 Task: Create a due date automation trigger when advanced on, 2 working days before a card is due add fields with custom field "Resume" set to a date between 1 and 7 days from now is due at 11:00 AM.
Action: Mouse moved to (984, 77)
Screenshot: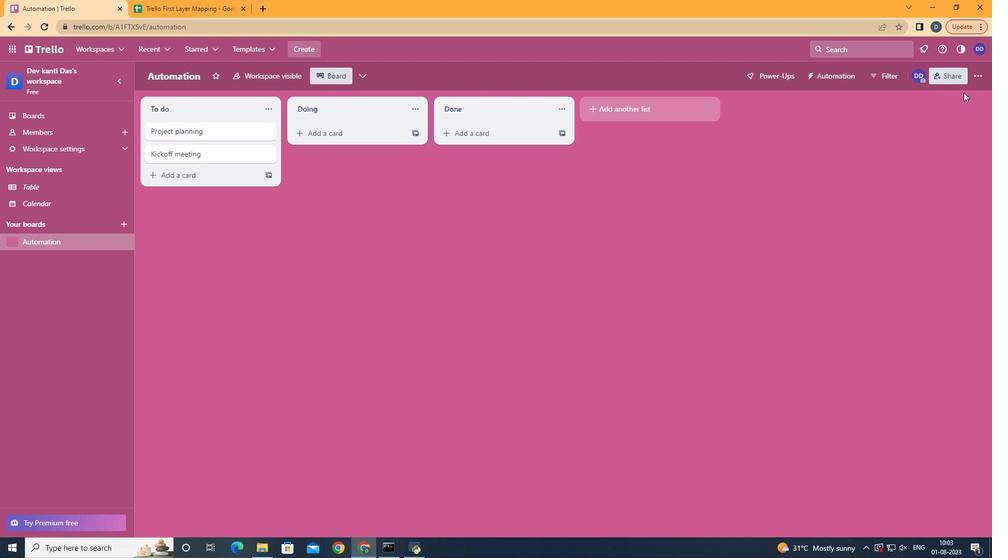
Action: Mouse pressed left at (984, 77)
Screenshot: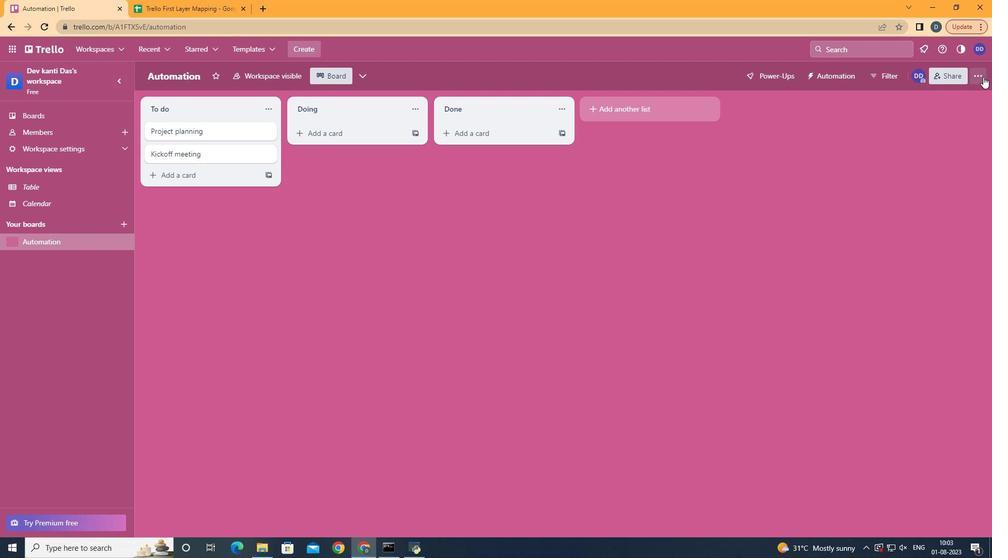 
Action: Mouse moved to (904, 227)
Screenshot: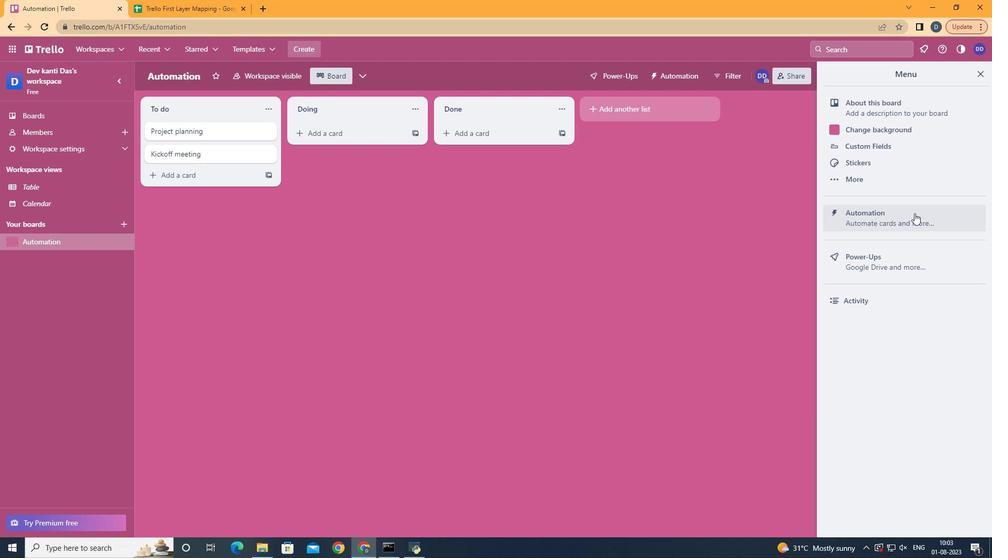 
Action: Mouse pressed left at (904, 227)
Screenshot: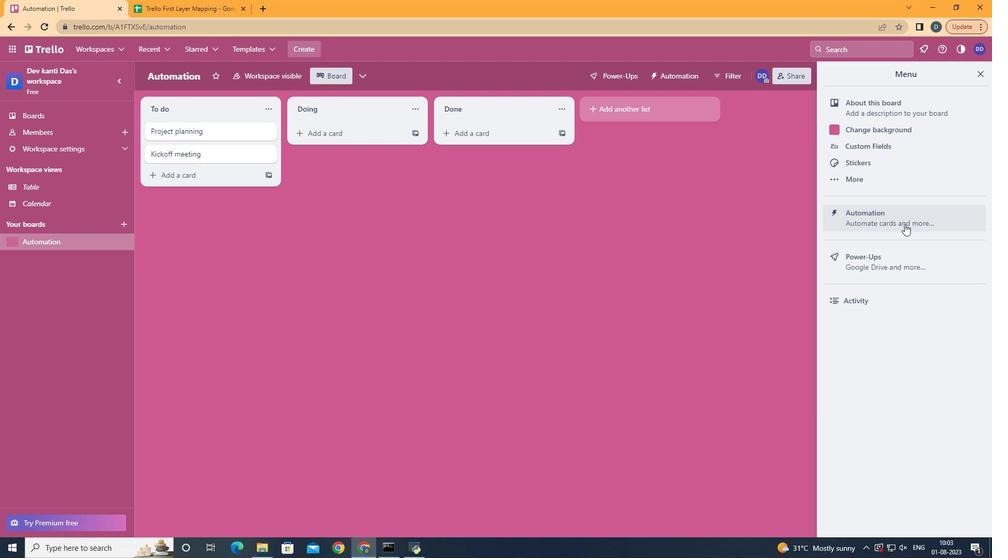 
Action: Mouse moved to (212, 211)
Screenshot: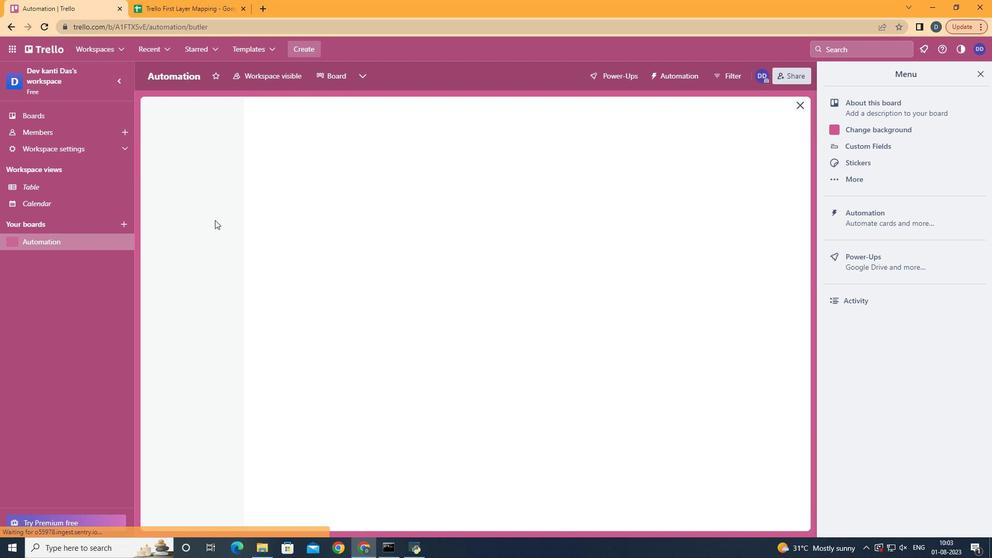 
Action: Mouse pressed left at (212, 211)
Screenshot: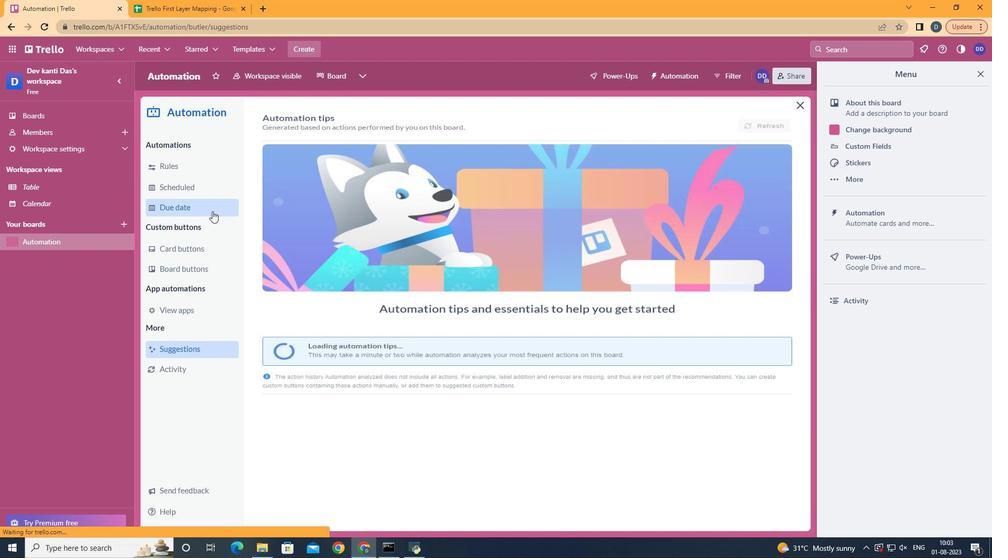 
Action: Mouse moved to (719, 128)
Screenshot: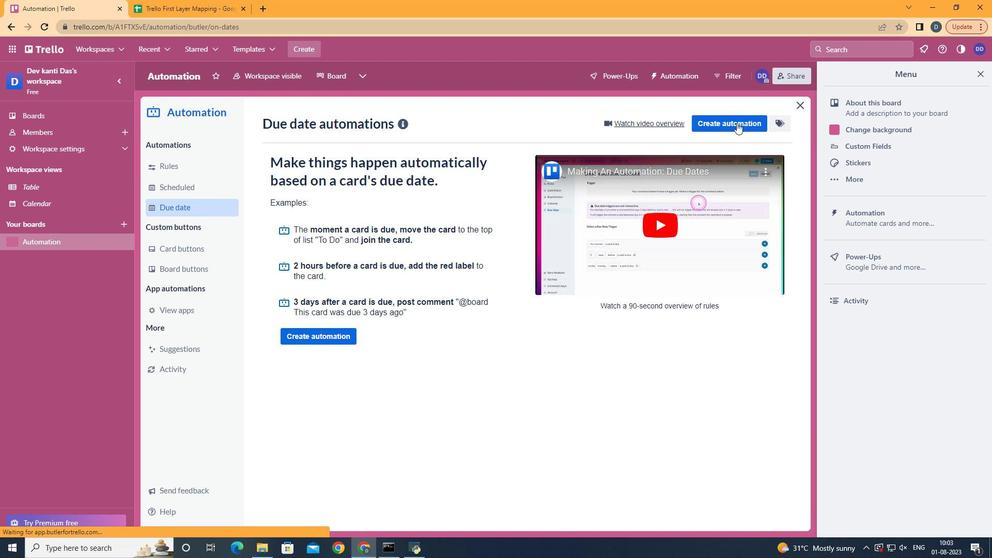 
Action: Mouse pressed left at (719, 128)
Screenshot: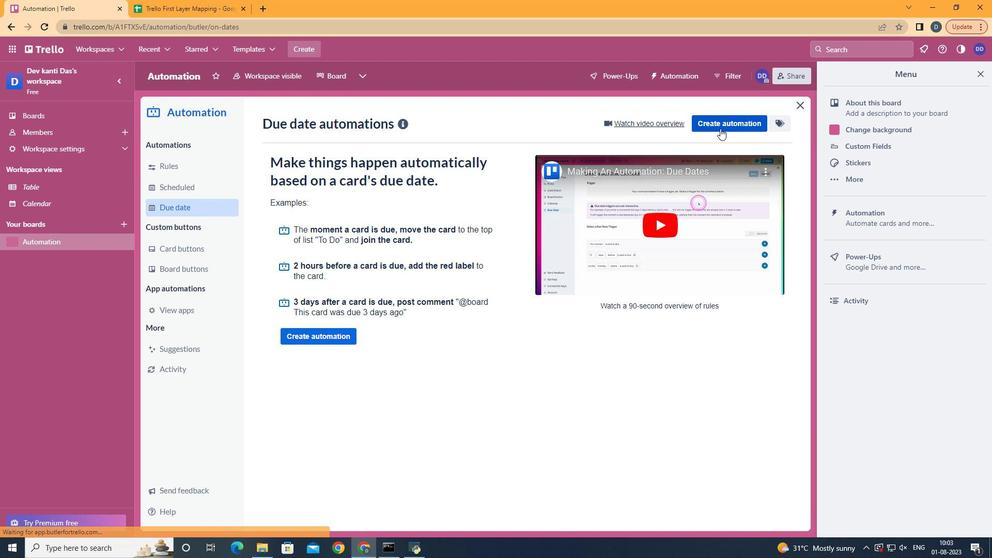 
Action: Mouse moved to (572, 229)
Screenshot: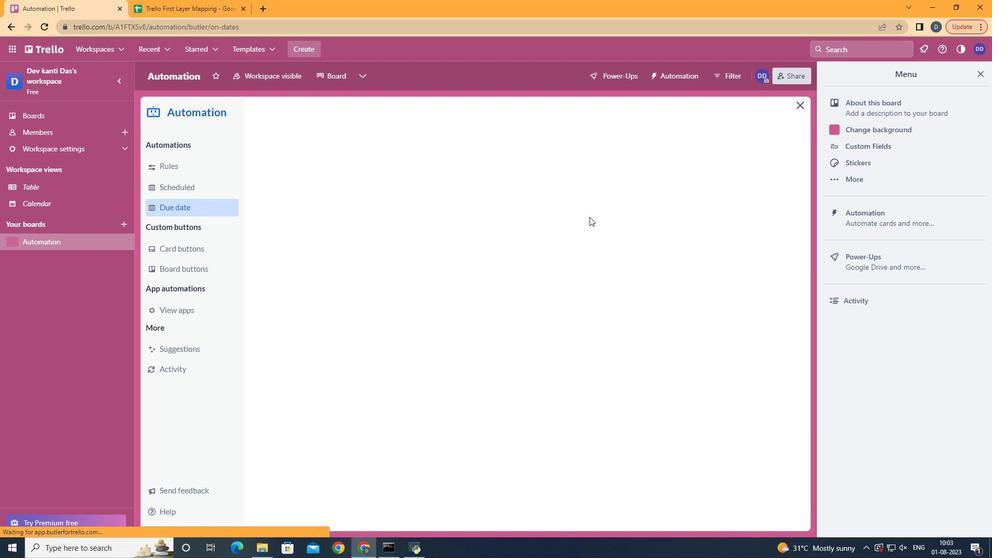 
Action: Mouse pressed left at (572, 229)
Screenshot: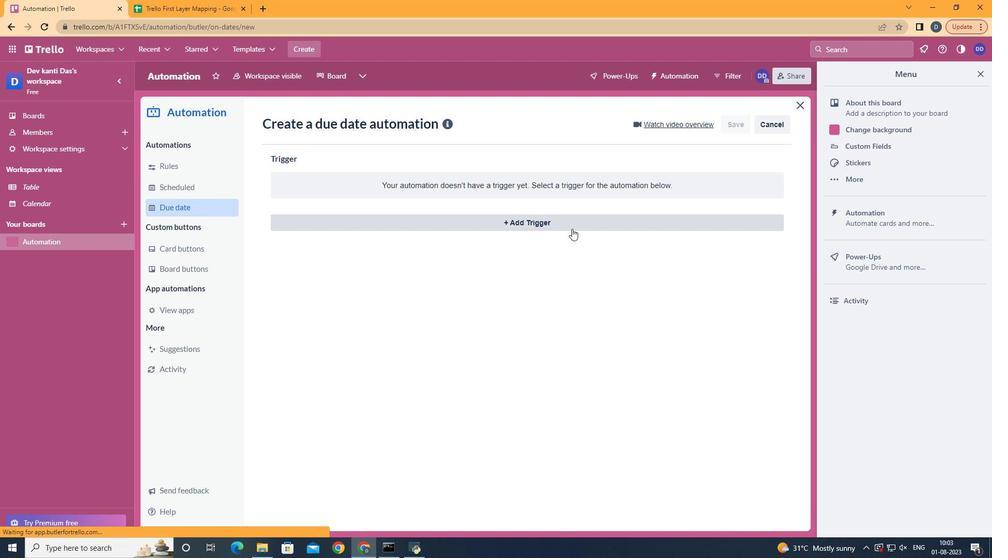 
Action: Mouse moved to (329, 426)
Screenshot: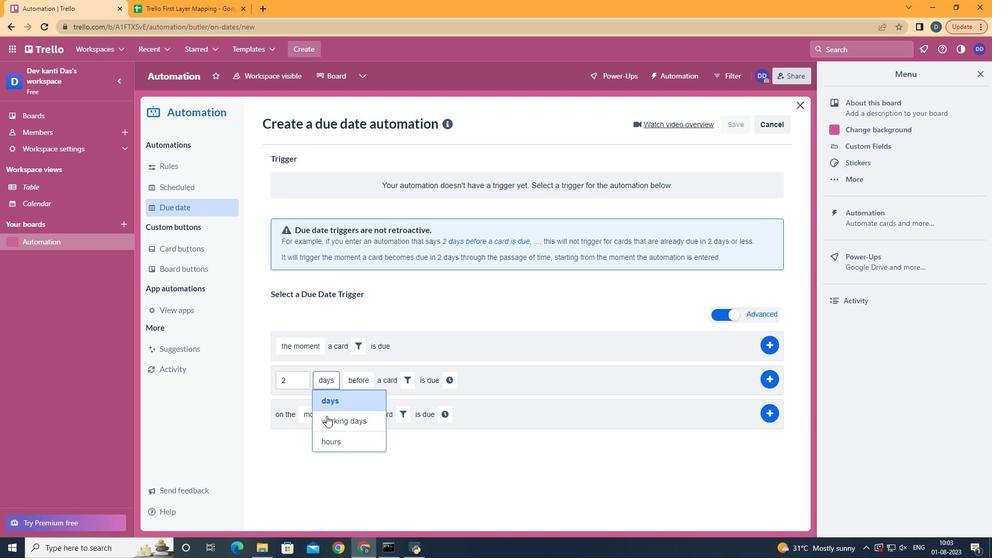 
Action: Mouse pressed left at (329, 426)
Screenshot: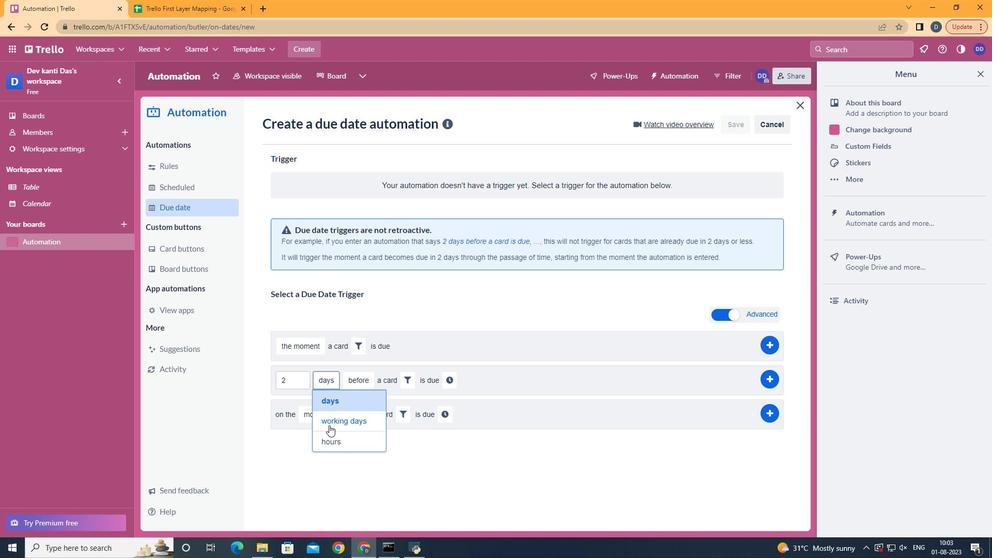 
Action: Mouse moved to (442, 382)
Screenshot: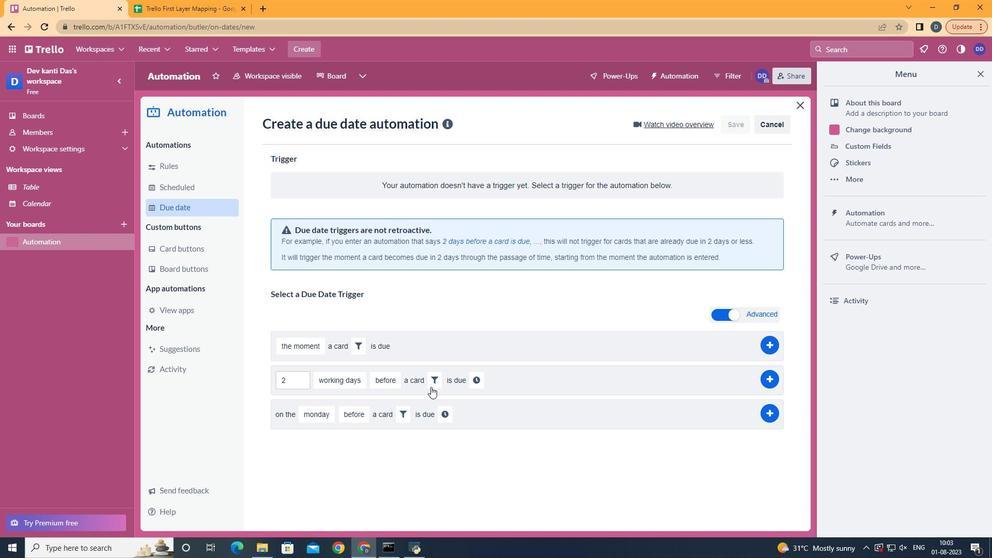 
Action: Mouse pressed left at (442, 382)
Screenshot: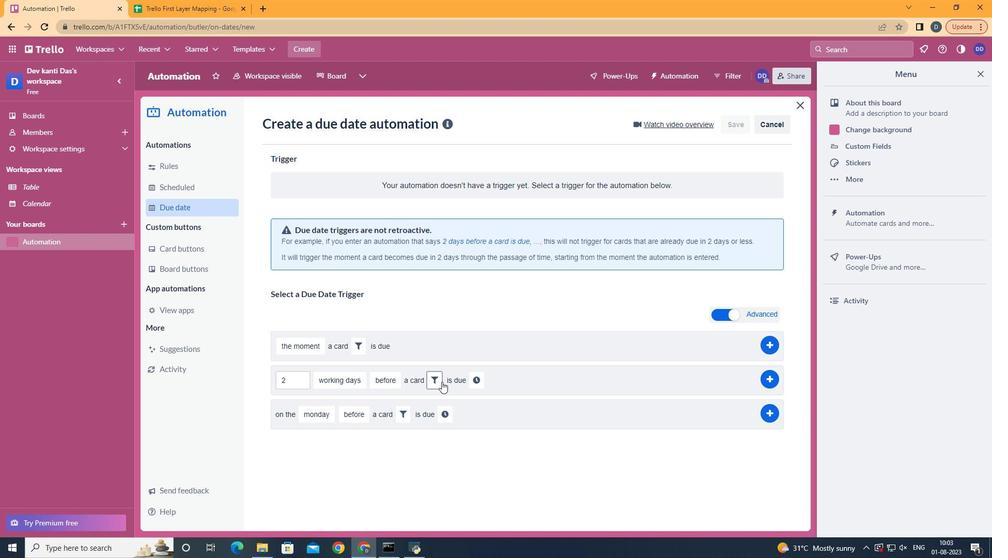 
Action: Mouse moved to (595, 412)
Screenshot: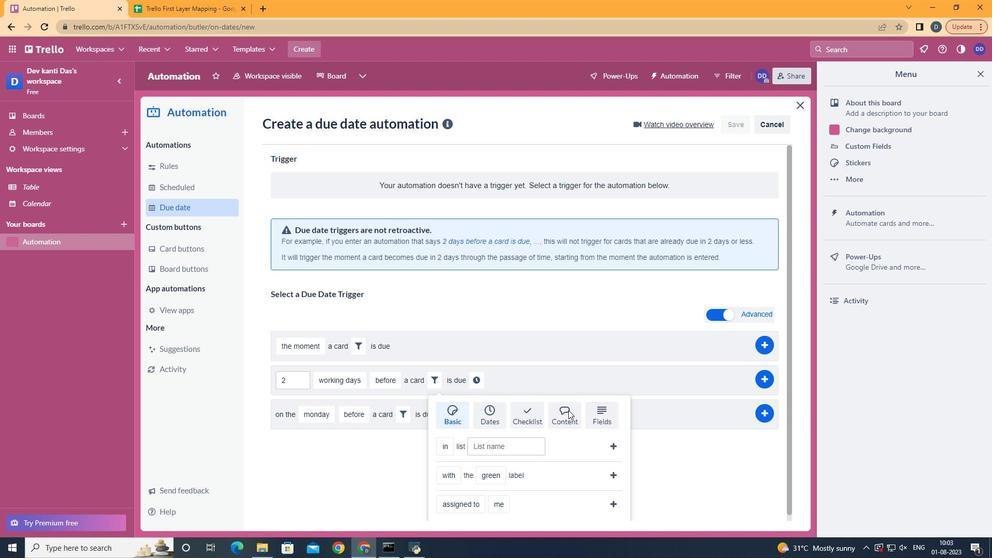 
Action: Mouse pressed left at (595, 412)
Screenshot: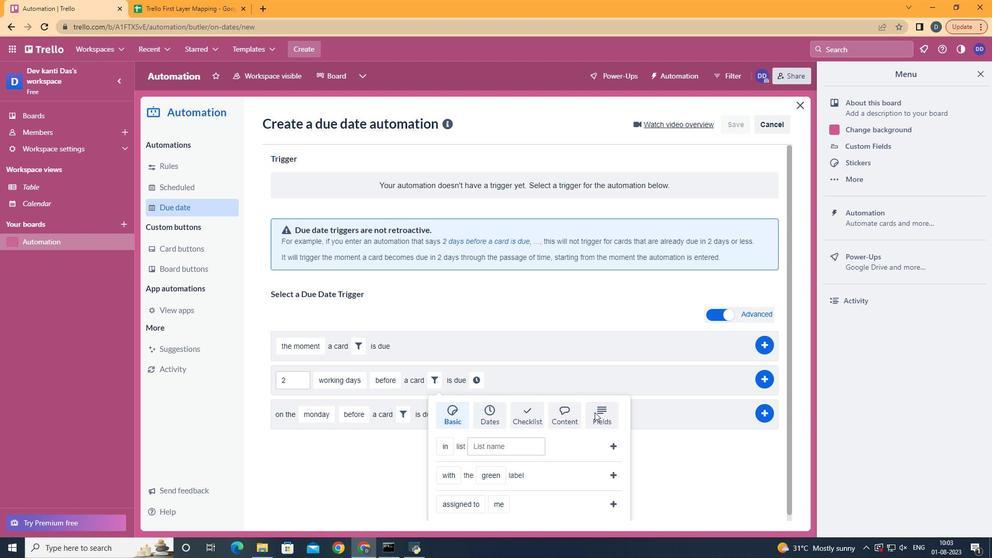 
Action: Mouse scrolled (595, 412) with delta (0, 0)
Screenshot: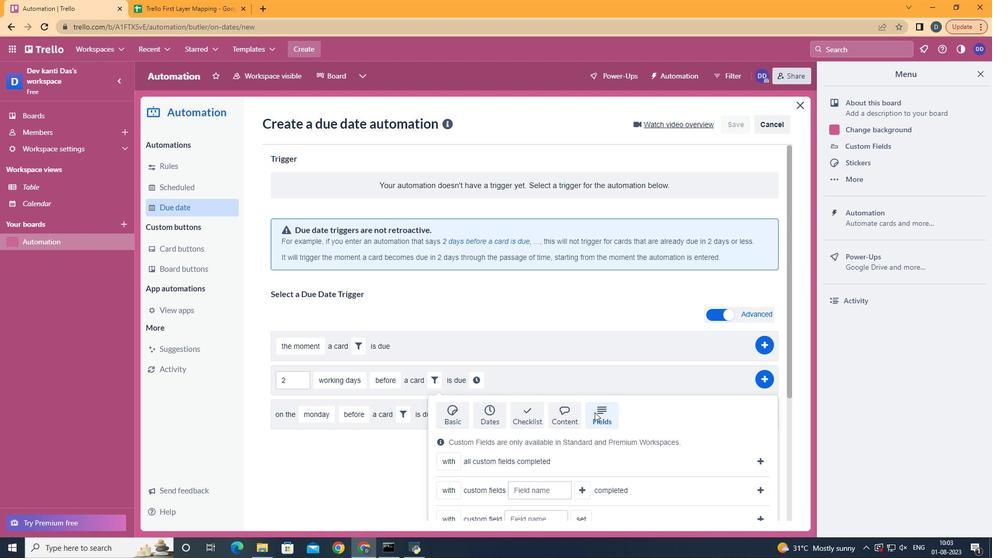 
Action: Mouse scrolled (595, 412) with delta (0, 0)
Screenshot: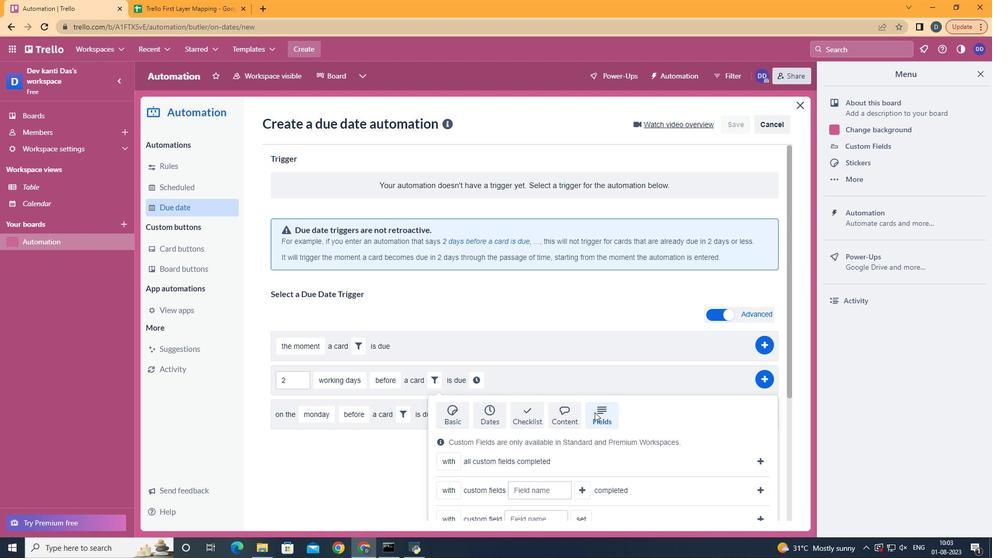 
Action: Mouse scrolled (595, 412) with delta (0, 0)
Screenshot: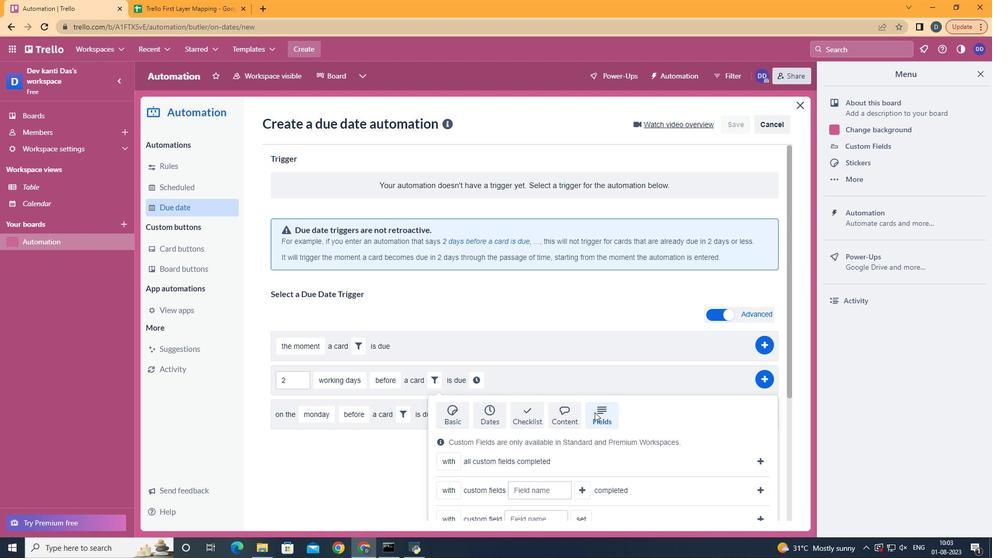 
Action: Mouse moved to (595, 412)
Screenshot: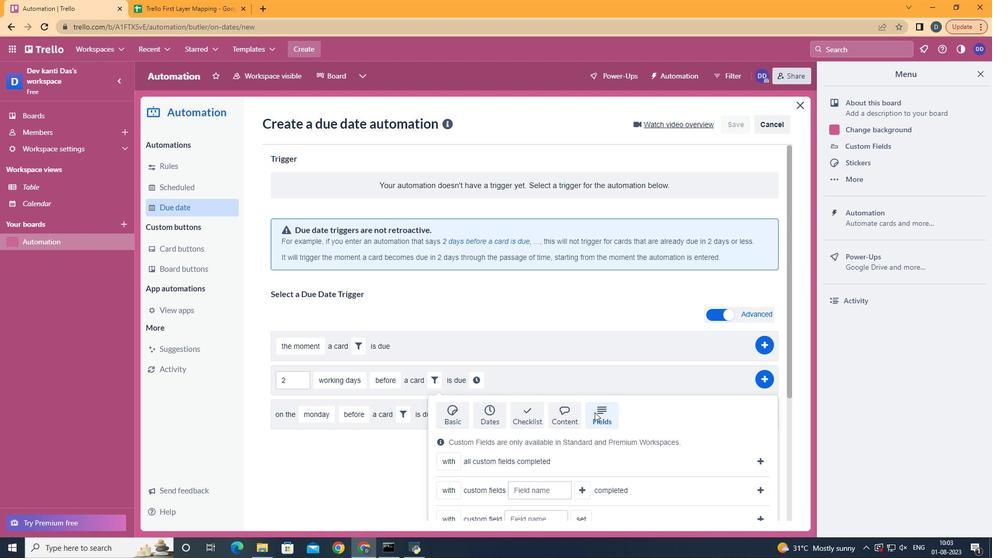 
Action: Mouse scrolled (595, 412) with delta (0, 0)
Screenshot: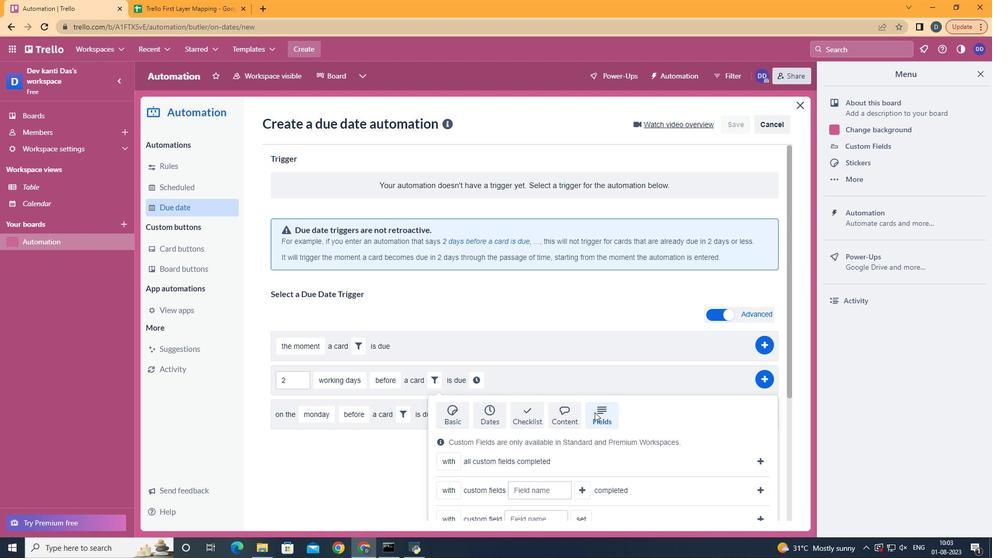 
Action: Mouse moved to (596, 412)
Screenshot: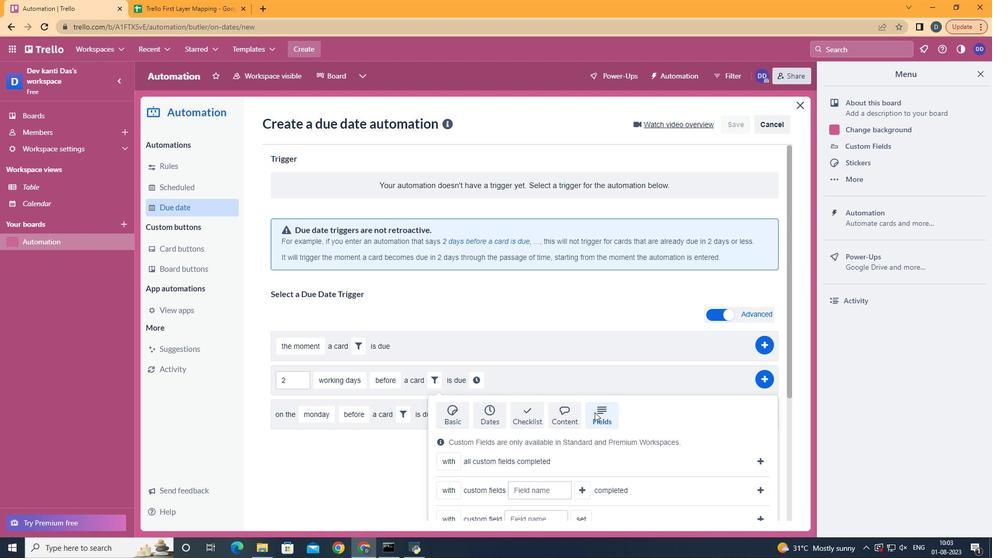 
Action: Mouse scrolled (596, 412) with delta (0, 0)
Screenshot: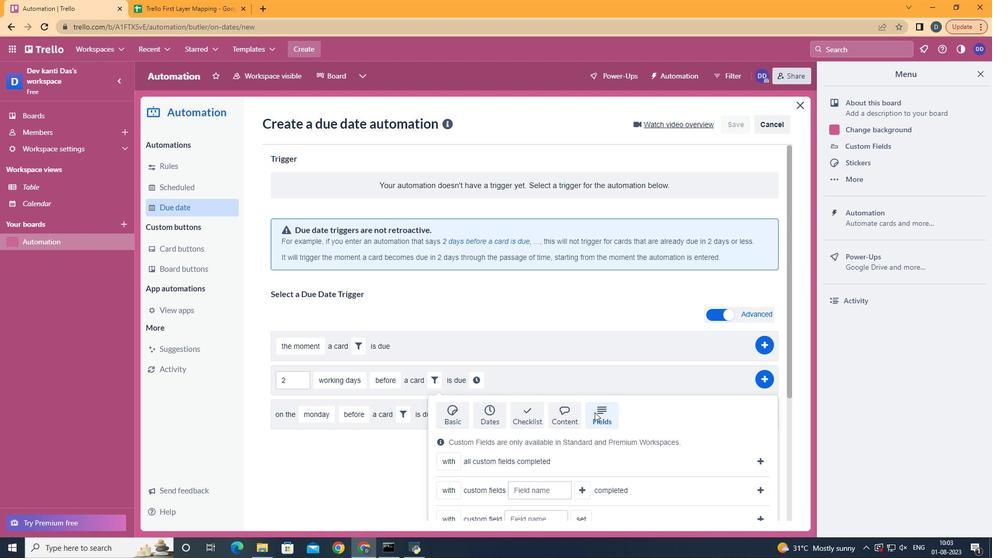 
Action: Mouse moved to (460, 444)
Screenshot: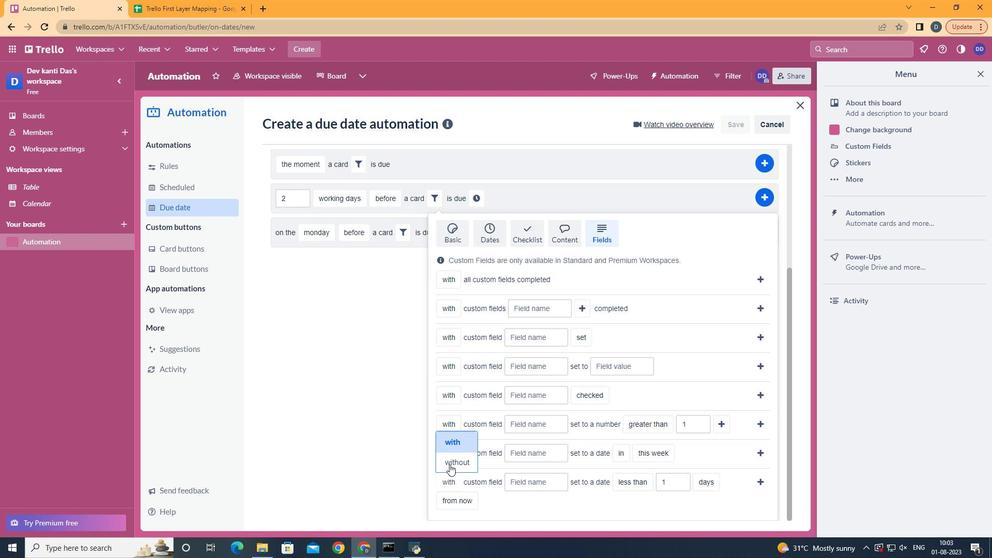 
Action: Mouse pressed left at (460, 444)
Screenshot: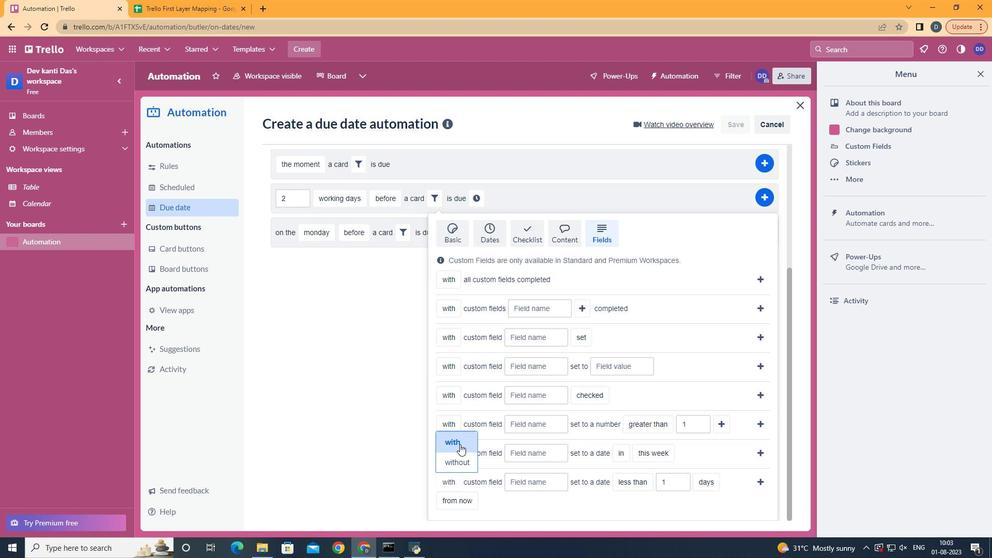 
Action: Mouse moved to (522, 482)
Screenshot: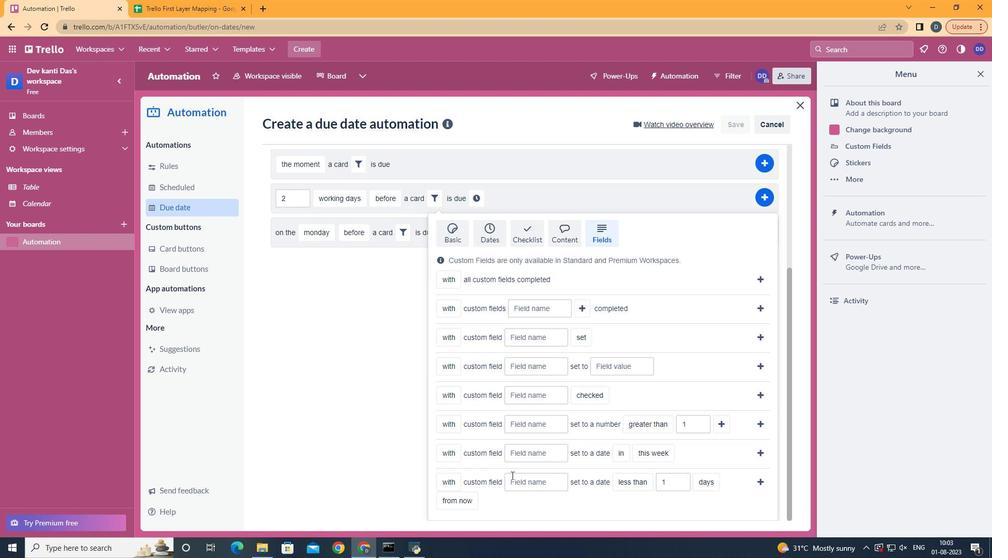 
Action: Mouse pressed left at (522, 482)
Screenshot: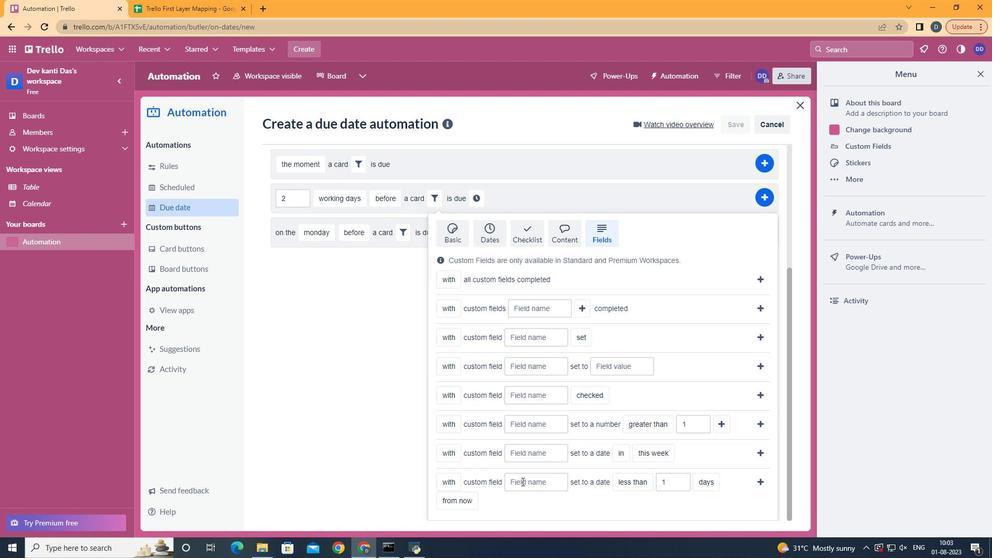 
Action: Key pressed <Key.shift>Resume
Screenshot: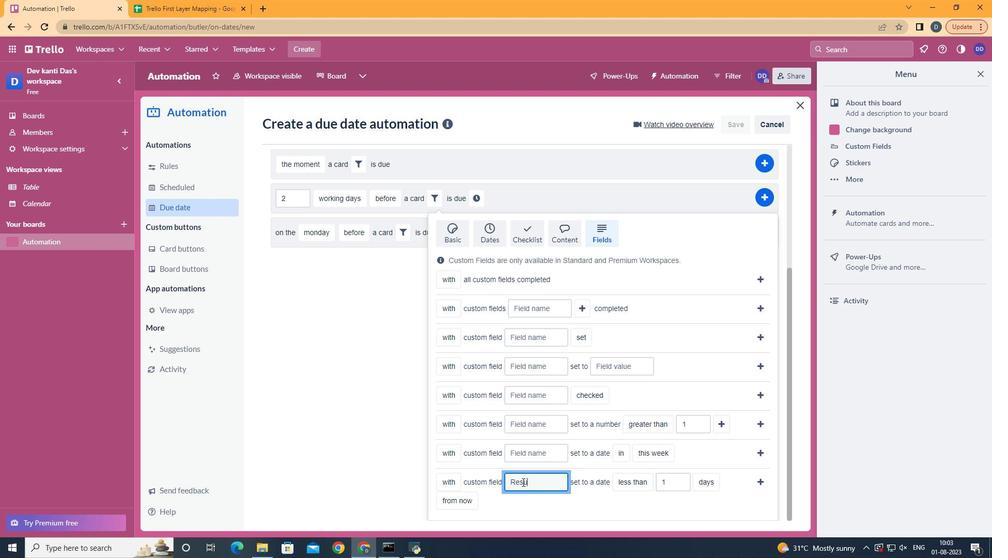 
Action: Mouse moved to (649, 466)
Screenshot: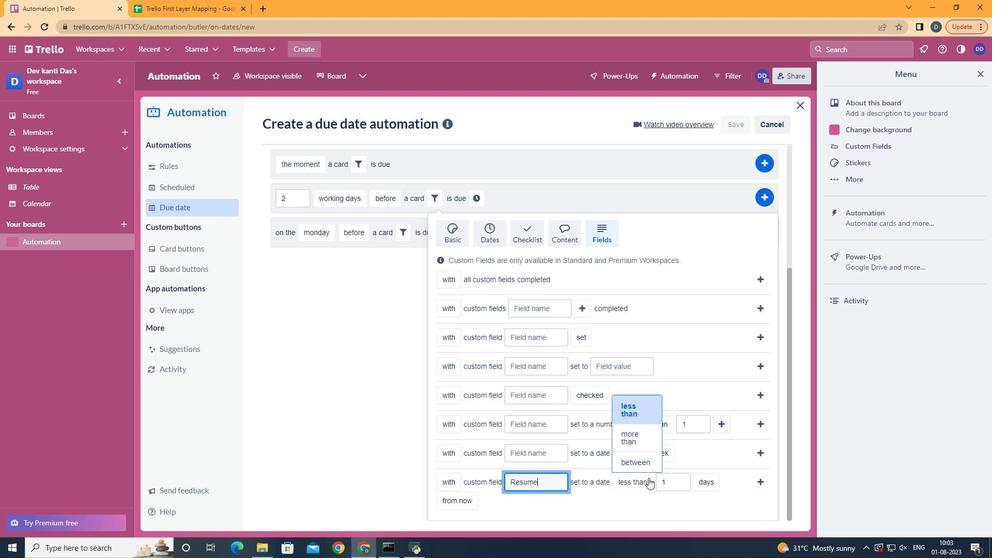 
Action: Mouse pressed left at (649, 466)
Screenshot: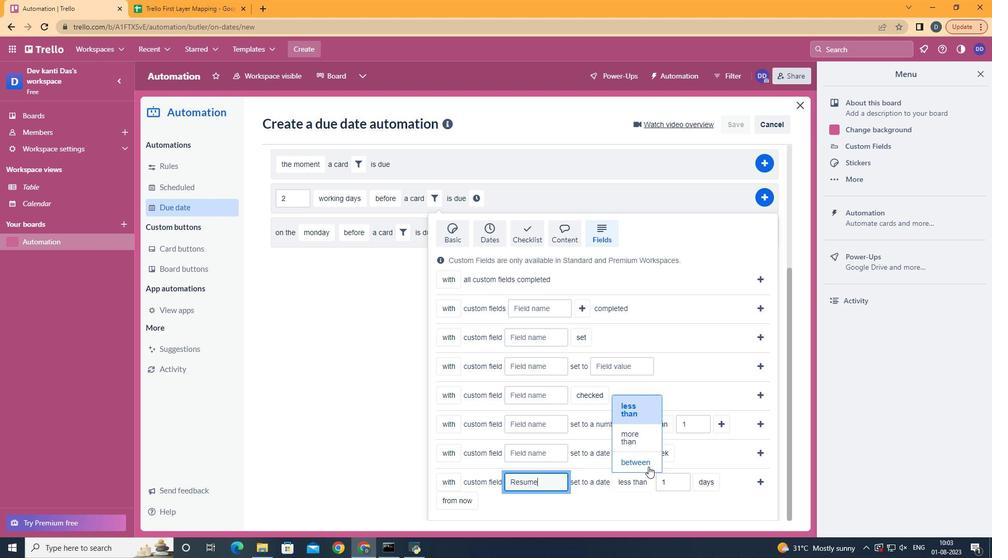 
Action: Mouse moved to (494, 455)
Screenshot: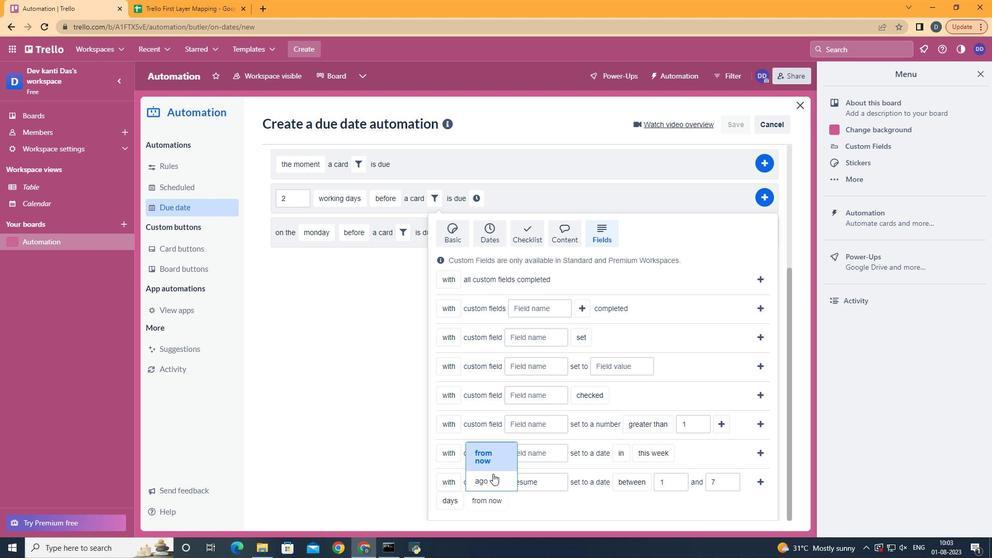 
Action: Mouse pressed left at (494, 455)
Screenshot: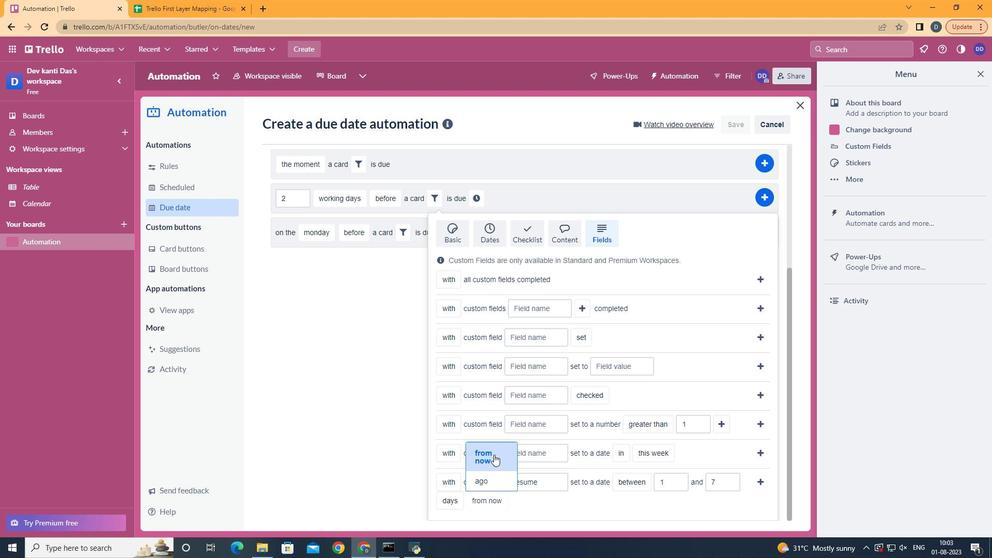 
Action: Mouse moved to (755, 485)
Screenshot: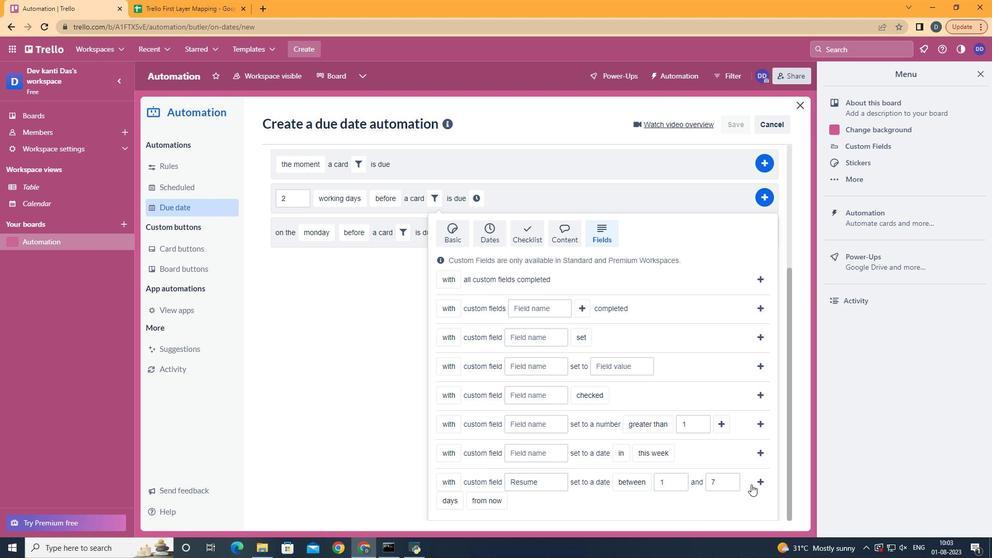 
Action: Mouse pressed left at (755, 485)
Screenshot: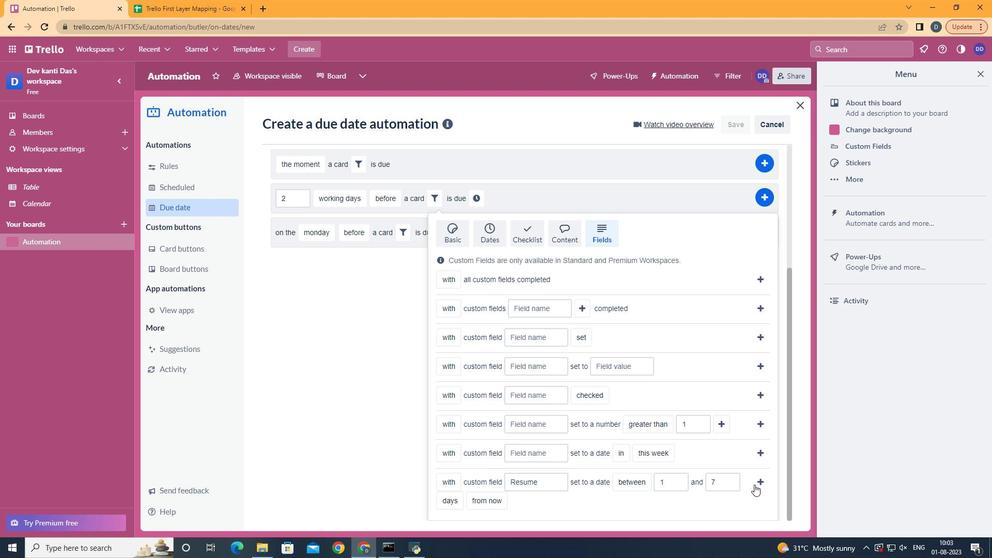 
Action: Mouse moved to (732, 383)
Screenshot: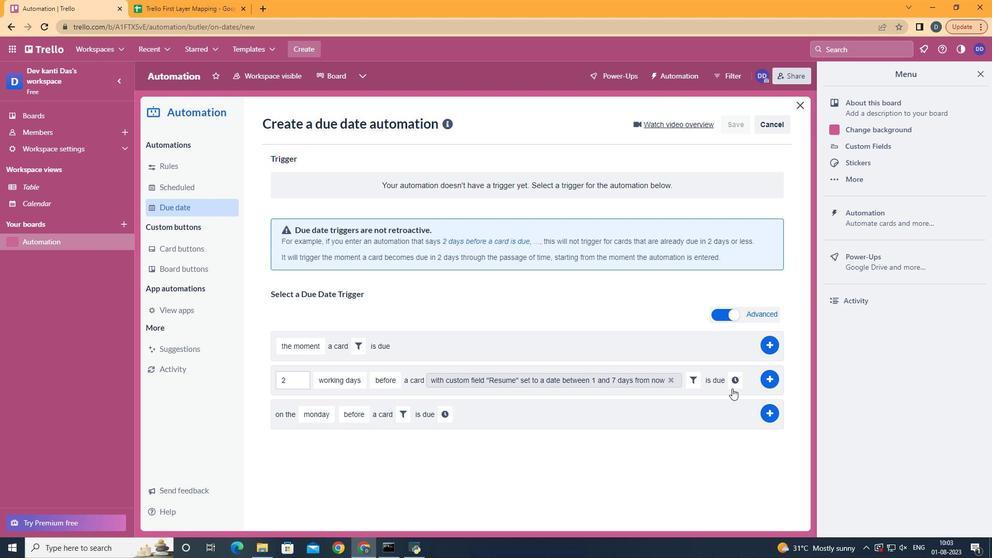 
Action: Mouse pressed left at (732, 383)
Screenshot: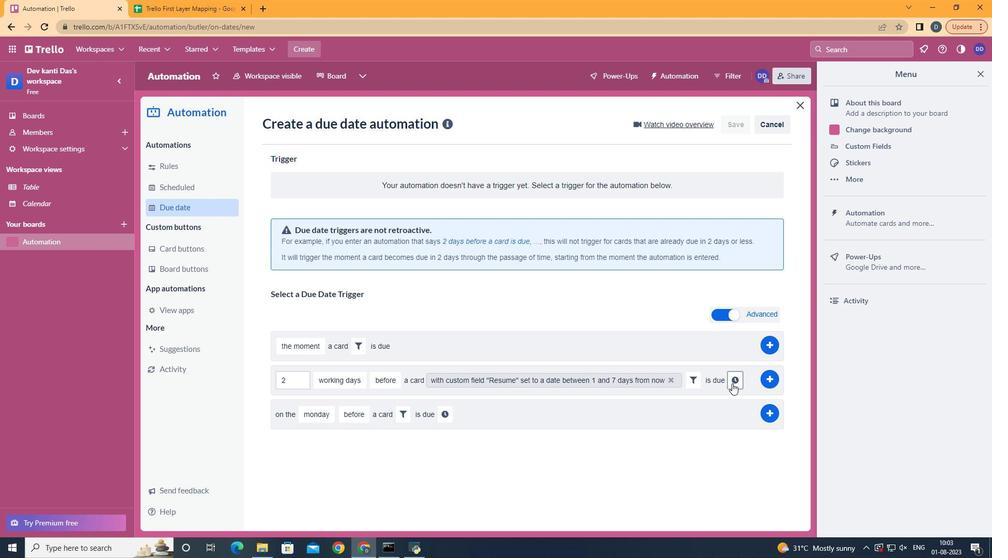 
Action: Mouse moved to (322, 400)
Screenshot: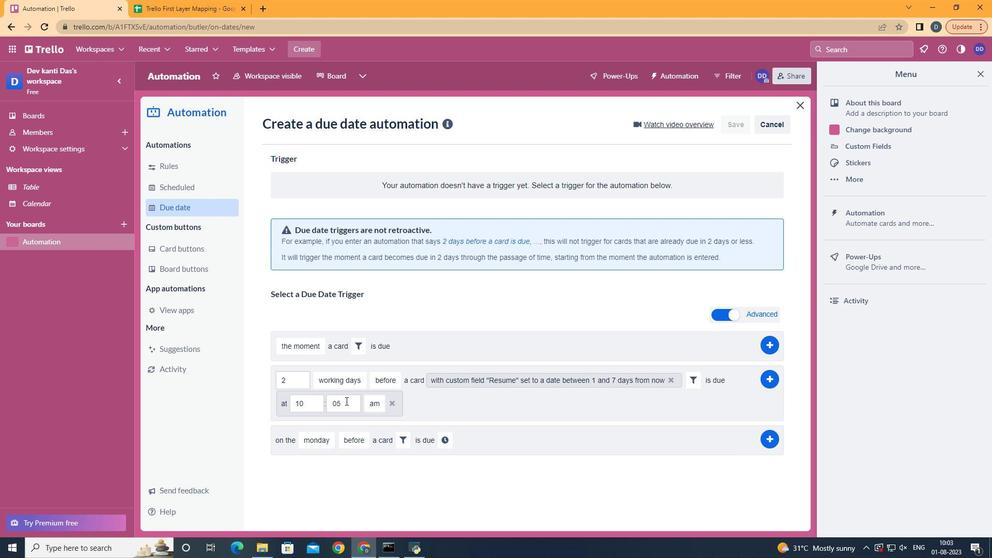 
Action: Mouse pressed left at (322, 400)
Screenshot: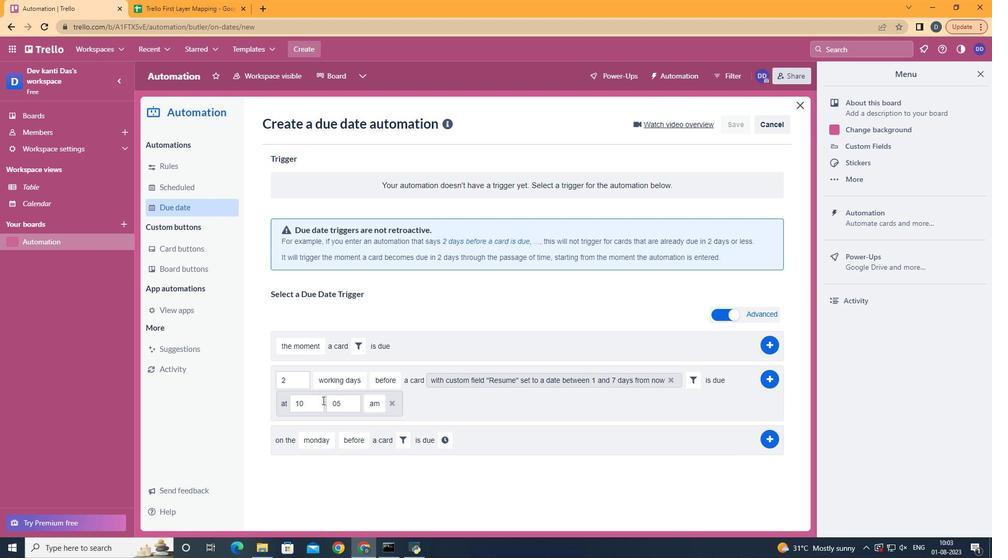 
Action: Key pressed <Key.backspace>1
Screenshot: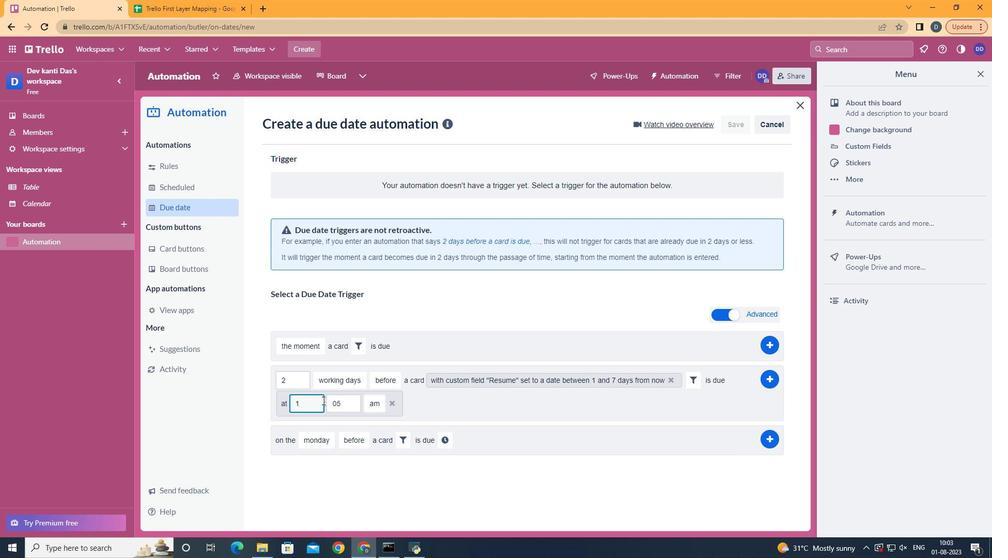 
Action: Mouse moved to (352, 400)
Screenshot: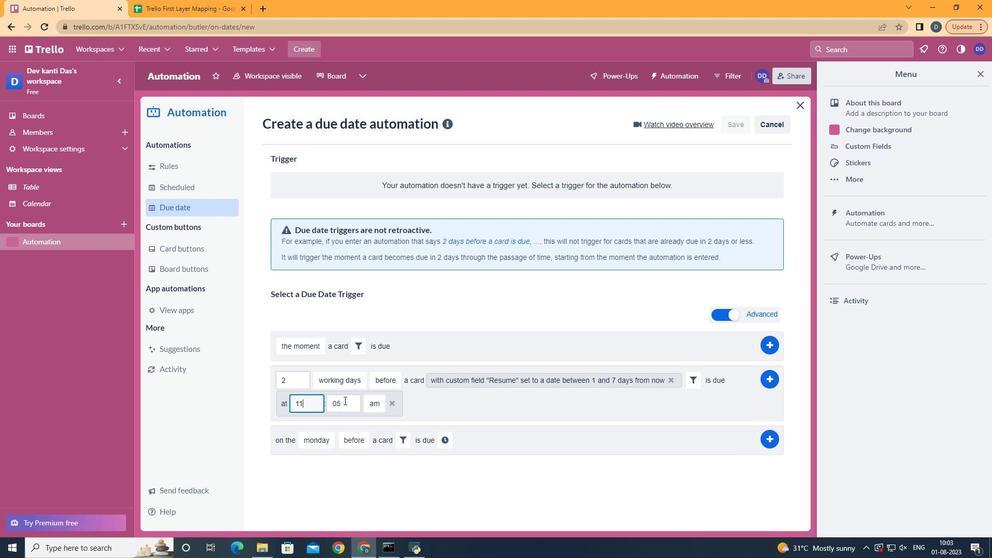 
Action: Mouse pressed left at (352, 400)
Screenshot: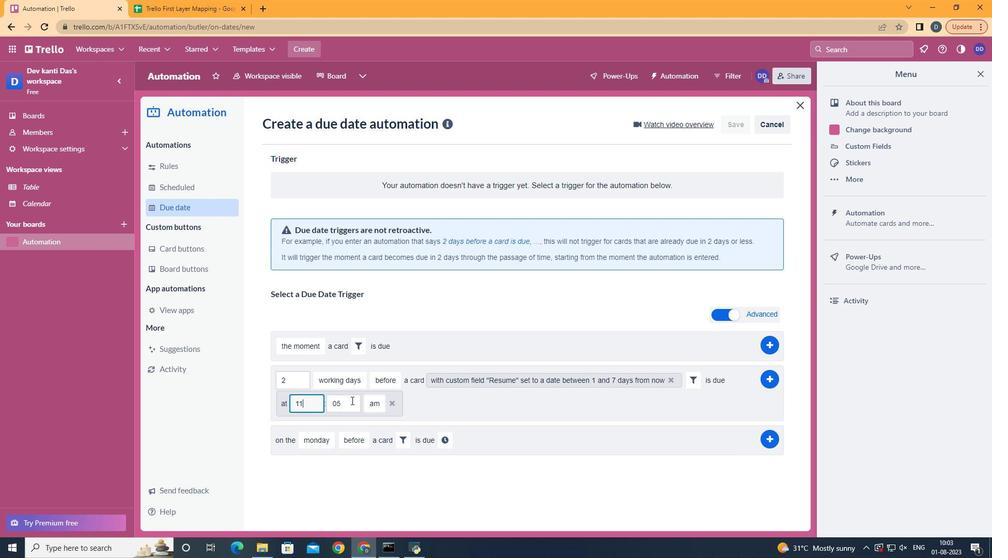 
Action: Key pressed <Key.backspace>0
Screenshot: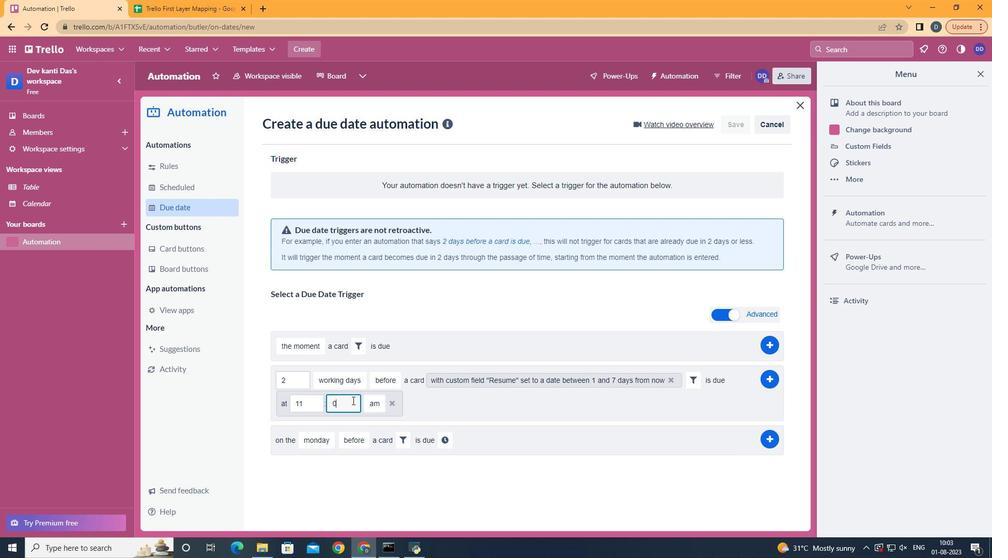 
Action: Mouse moved to (766, 375)
Screenshot: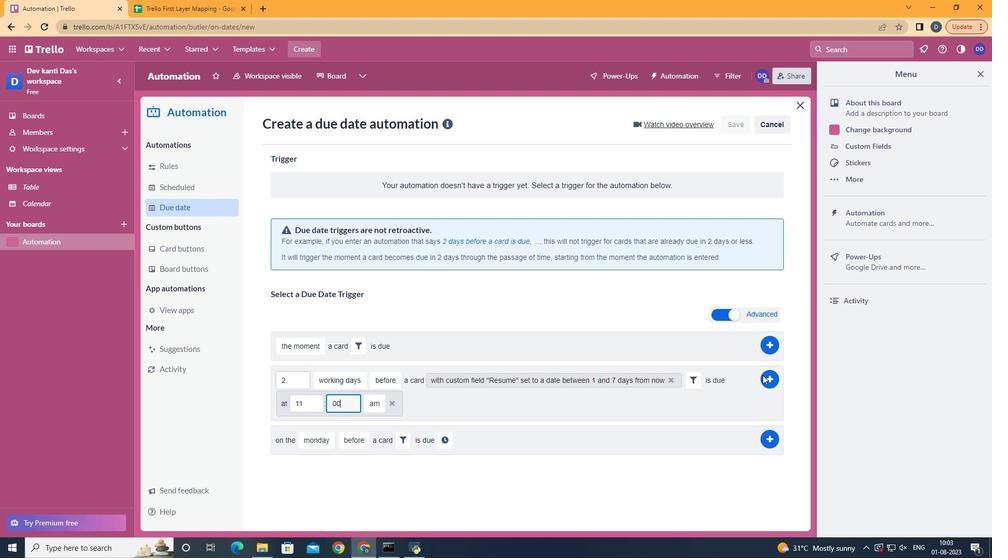 
Action: Mouse pressed left at (766, 375)
Screenshot: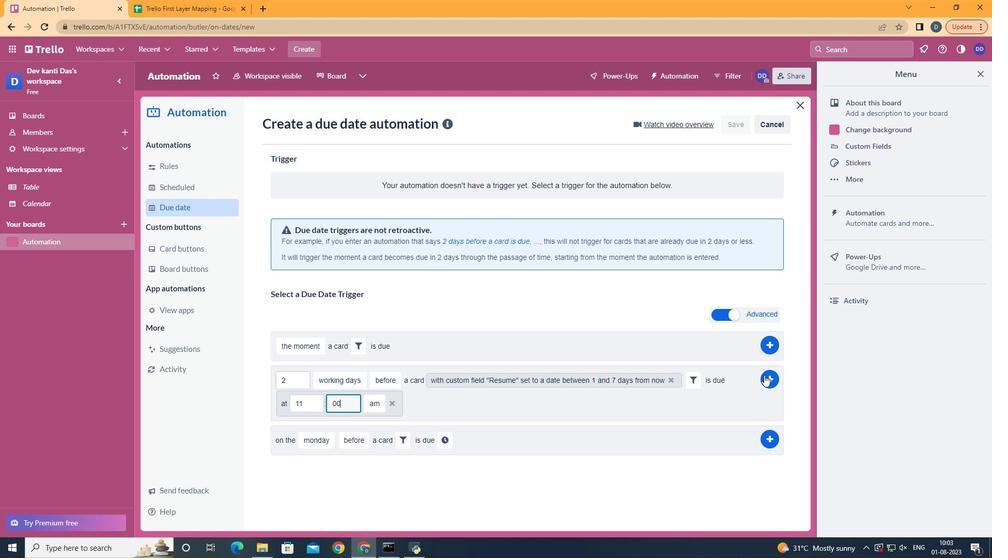
Action: Mouse moved to (503, 321)
Screenshot: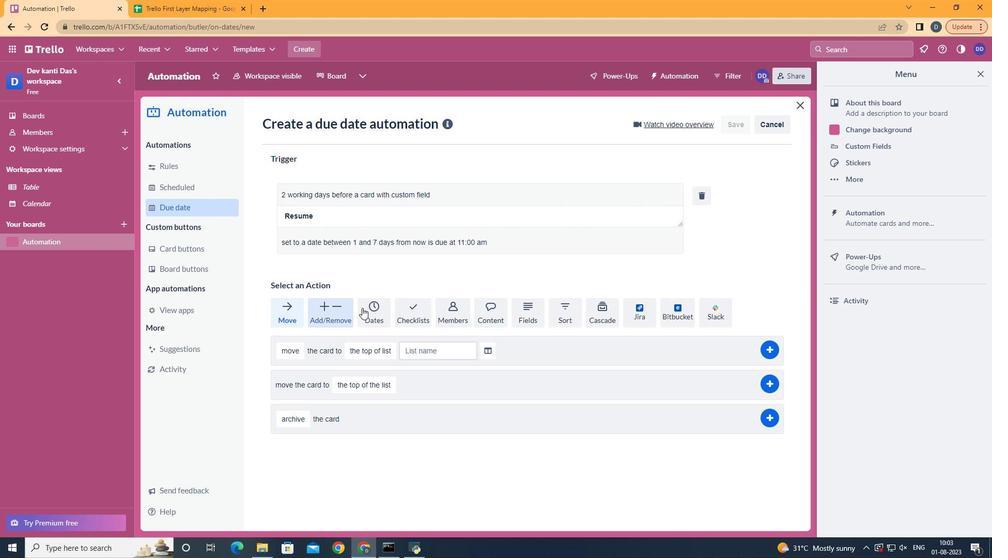 
